 Task: Create a task  Develop a new online appointment scheduling system for a service provider , assign it to team member softage.2@softage.net in the project AgileHeart and update the status of the task to  On Track  , set the priority of the task to High
Action: Mouse moved to (84, 68)
Screenshot: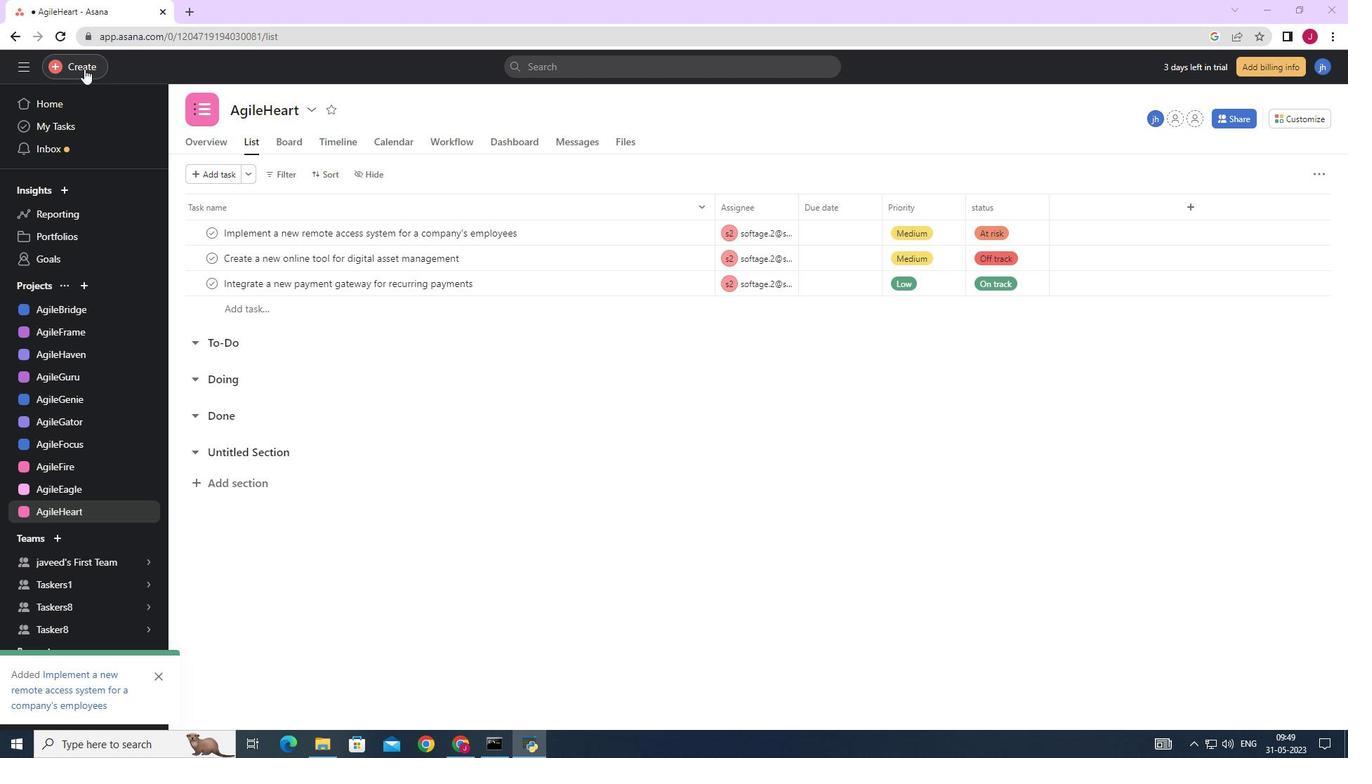 
Action: Mouse pressed left at (84, 68)
Screenshot: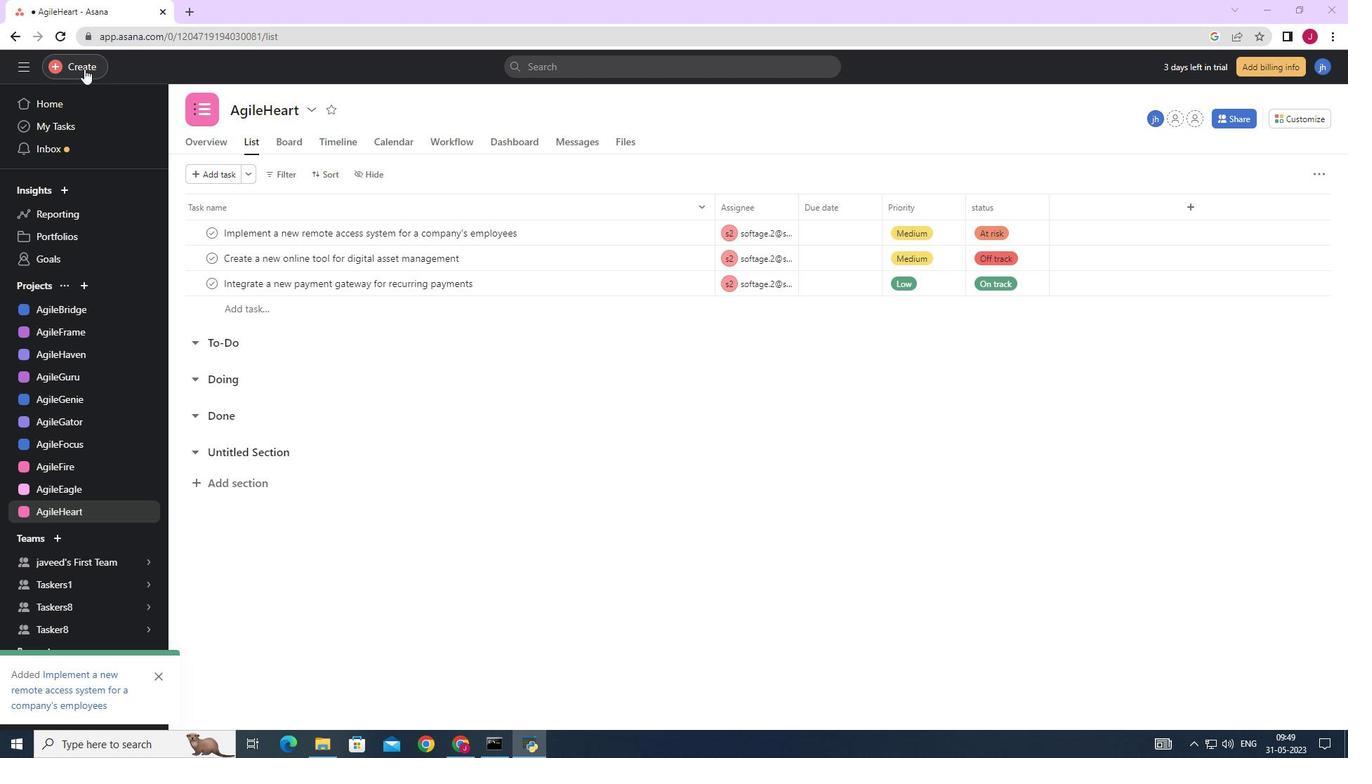 
Action: Mouse moved to (184, 67)
Screenshot: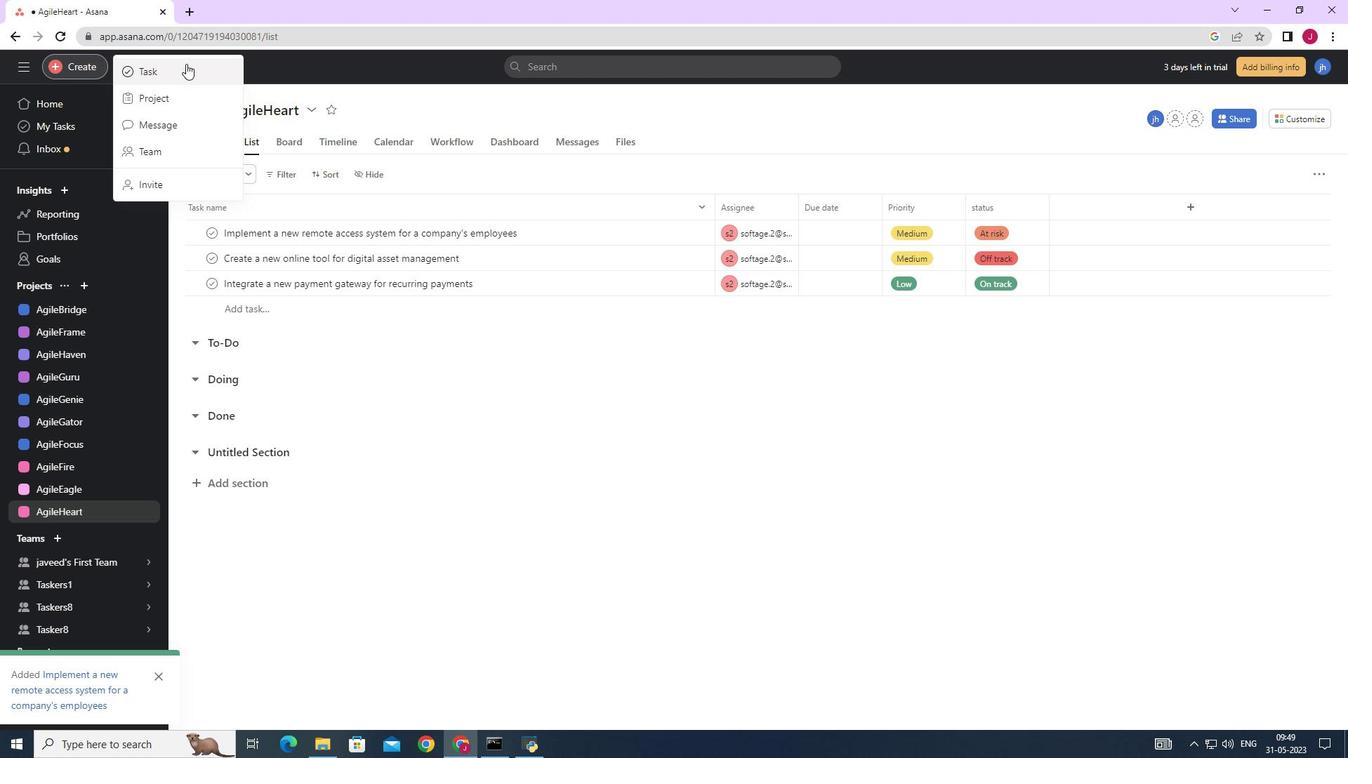 
Action: Mouse pressed left at (184, 67)
Screenshot: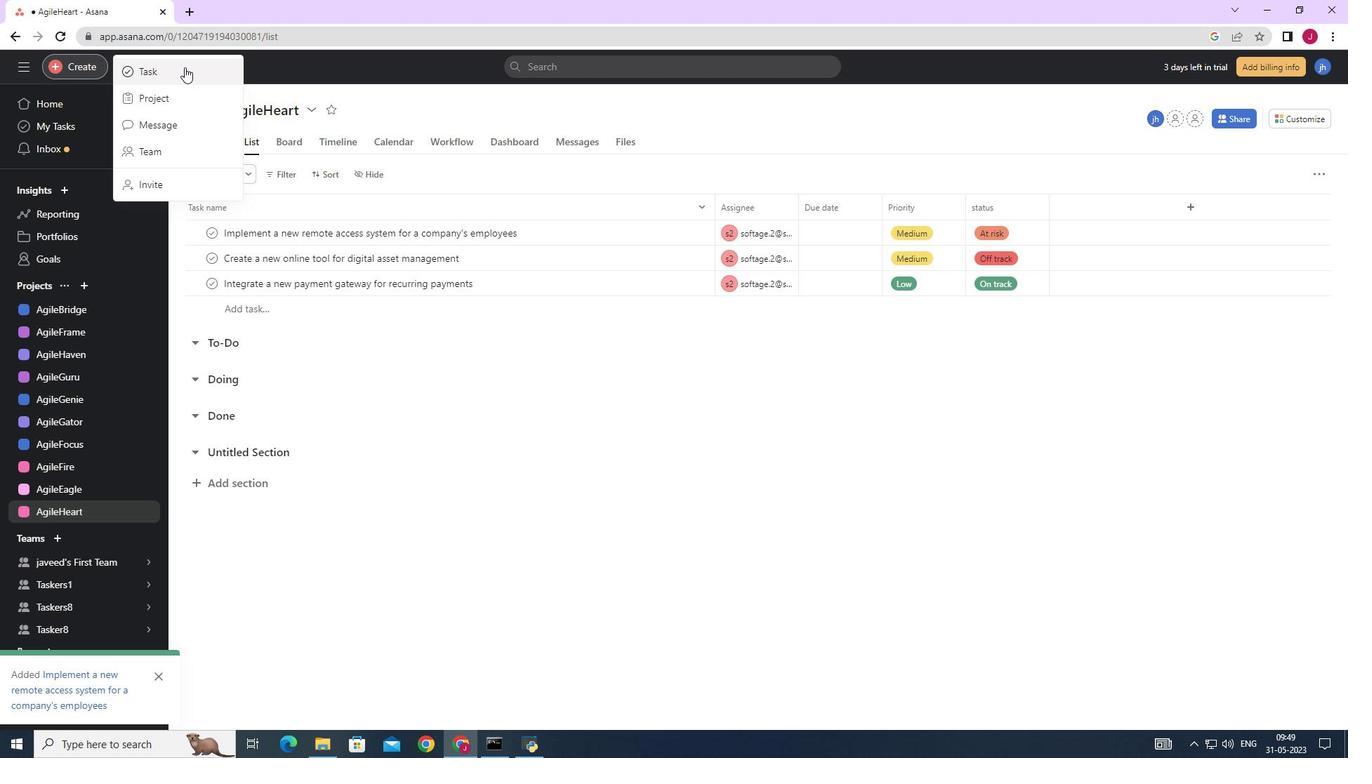 
Action: Mouse moved to (1101, 464)
Screenshot: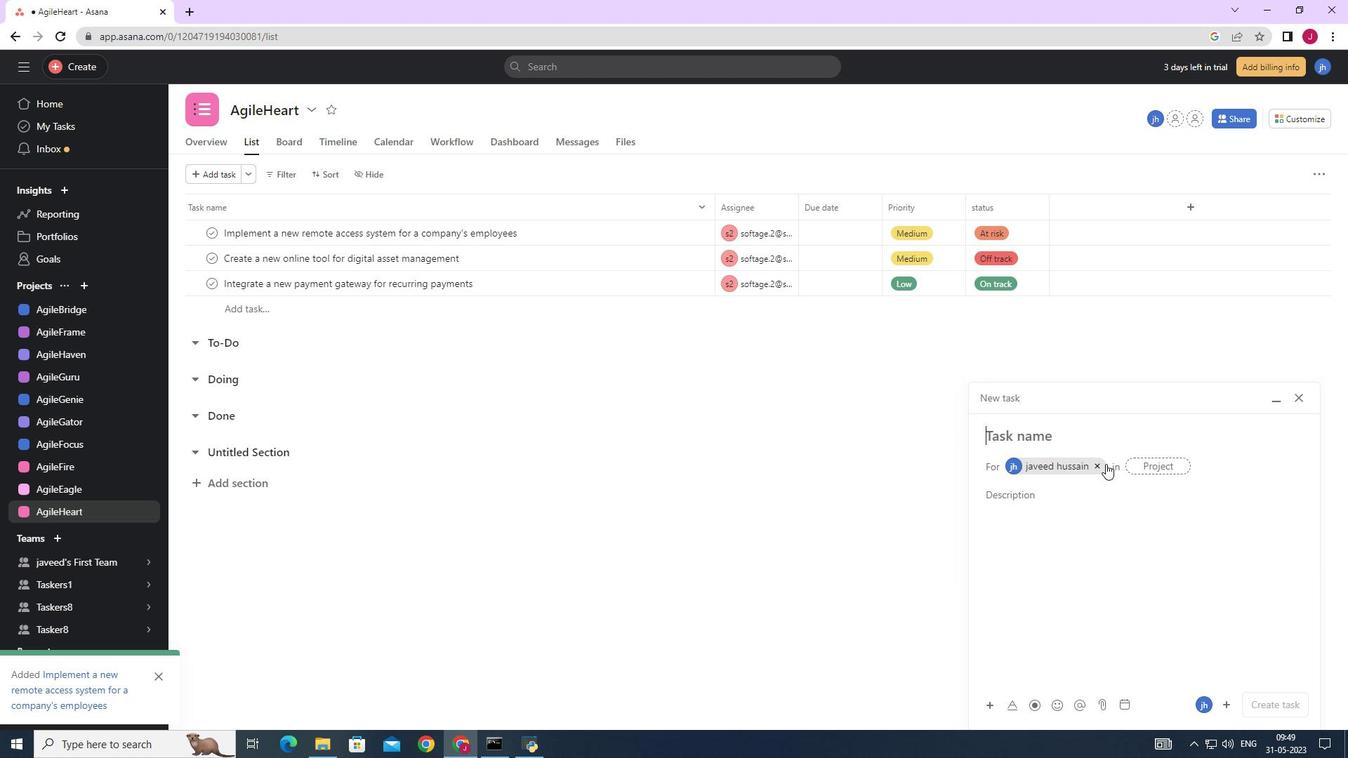 
Action: Mouse pressed left at (1101, 464)
Screenshot: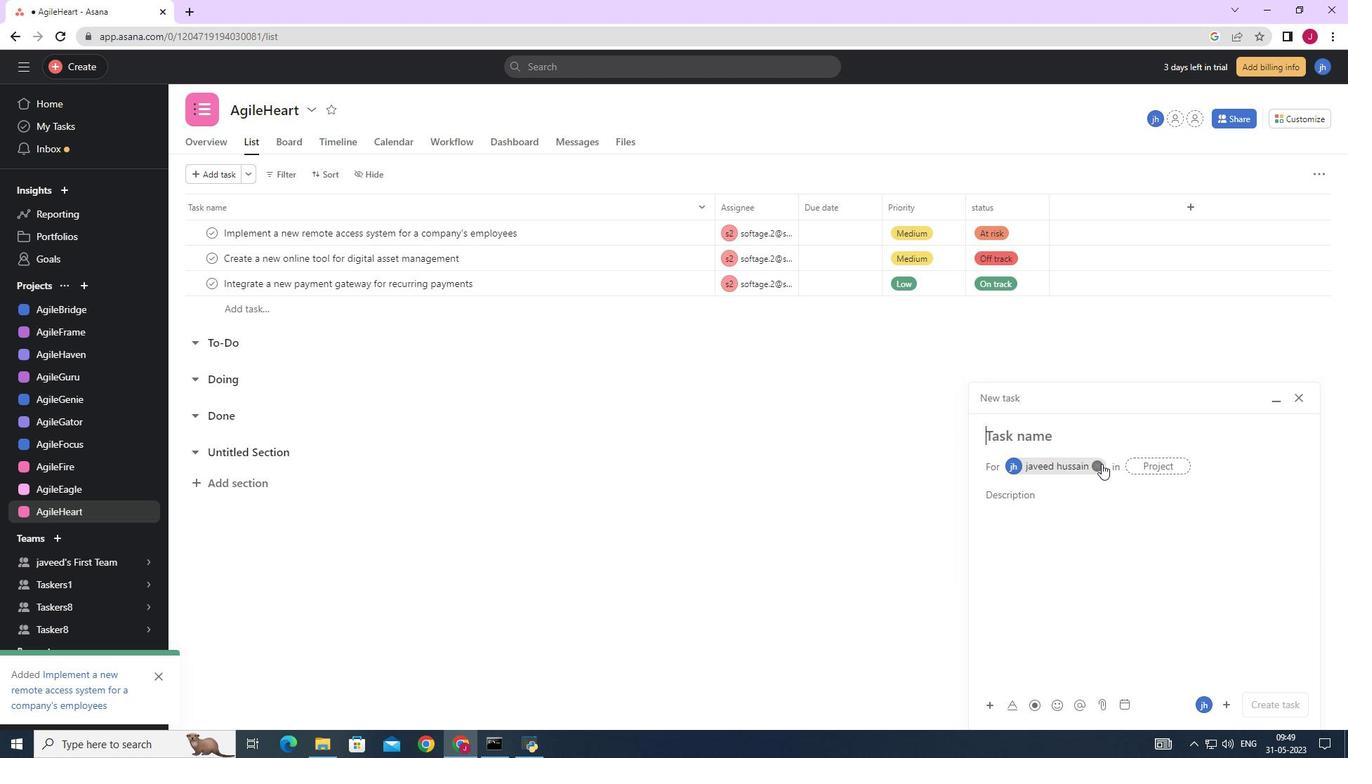 
Action: Mouse moved to (1021, 439)
Screenshot: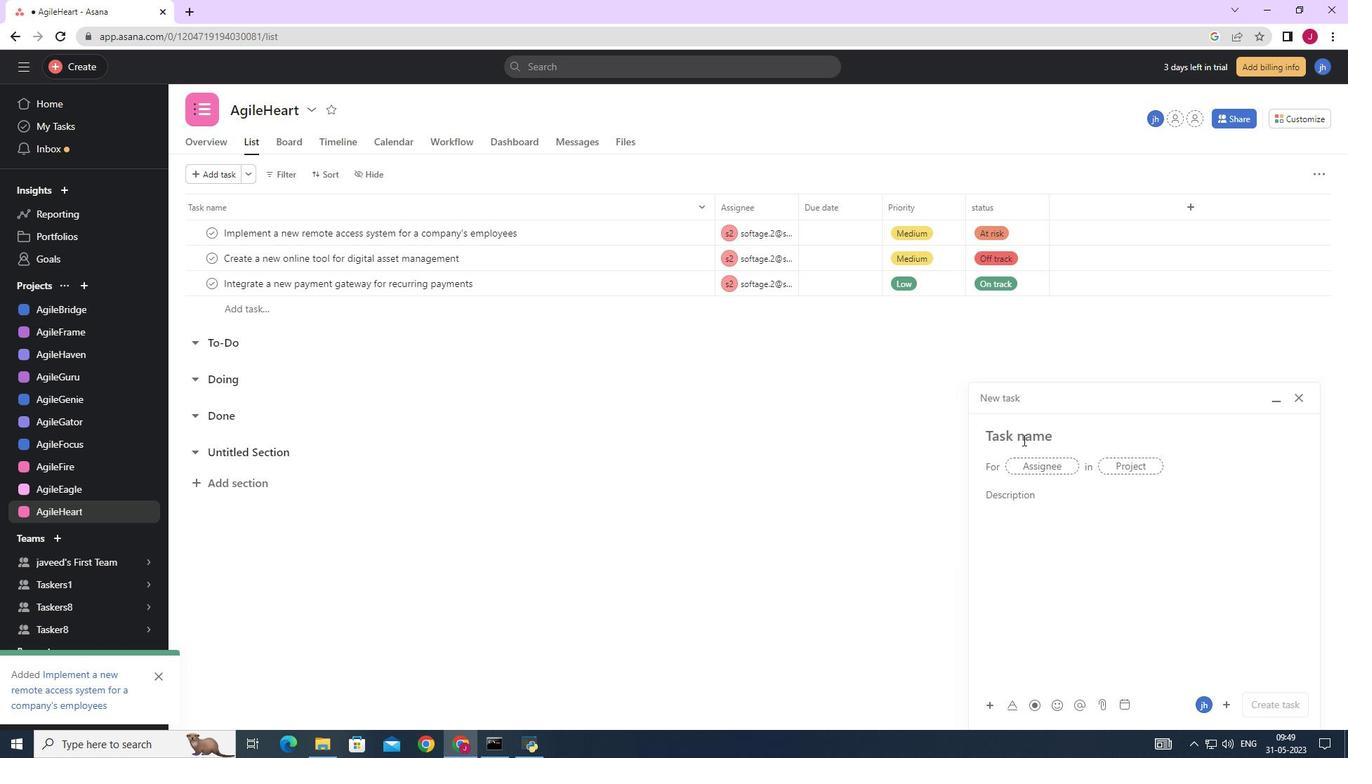 
Action: Mouse pressed left at (1021, 439)
Screenshot: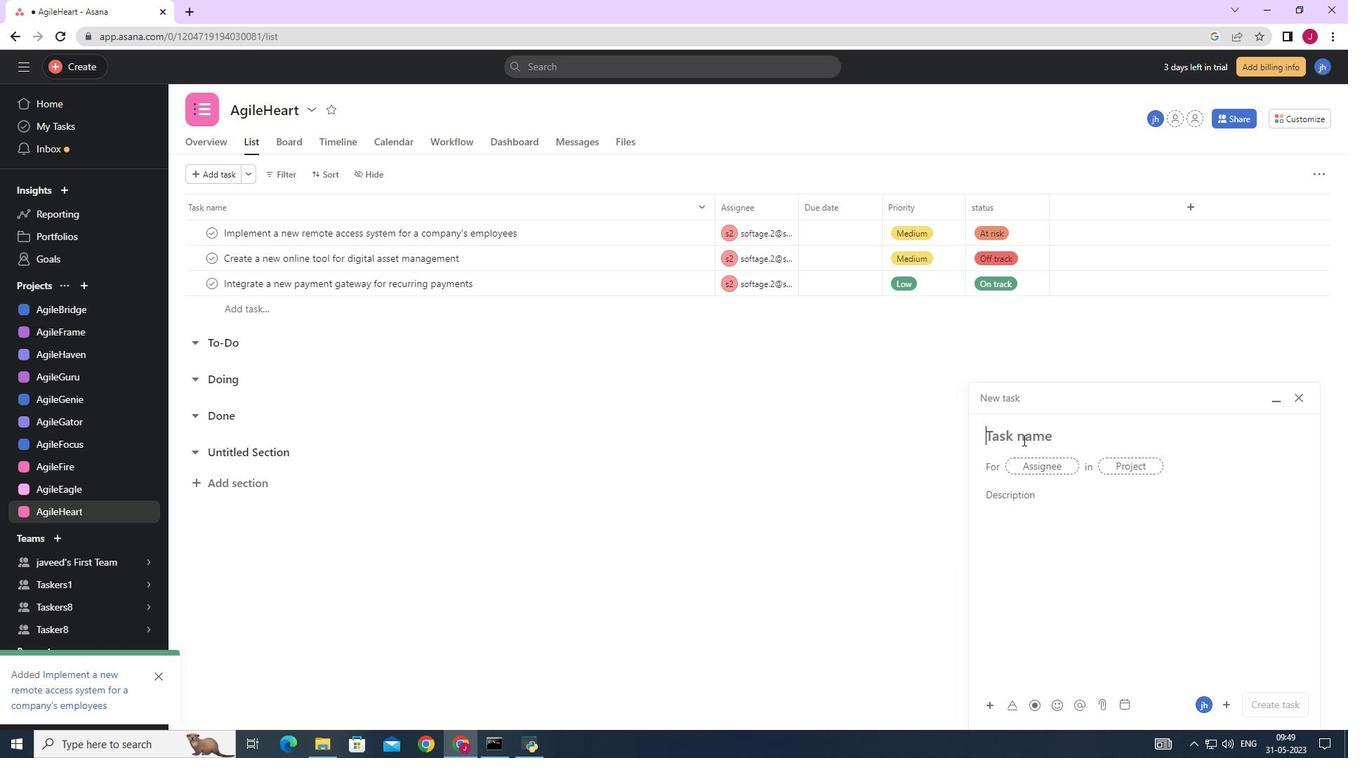 
Action: Mouse moved to (946, 415)
Screenshot: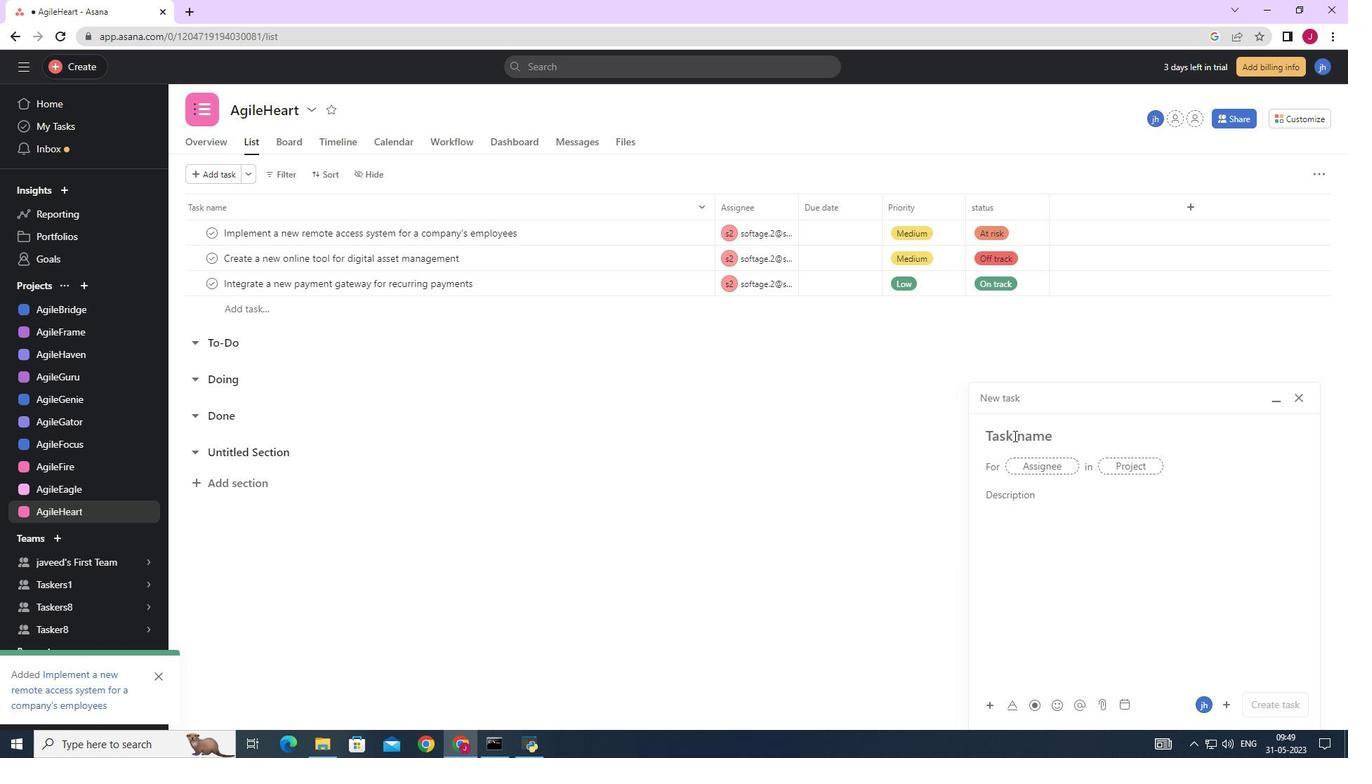 
Action: Key pressed <Key.caps_lock>D<Key.caps_lock>evelopment<Key.space>a<Key.space>new<Key.space>online<Key.space>appointmr<Key.backspace>ent<Key.space>scheduling<Key.space>systen<Key.space><Key.backspace><Key.backspace>m<Key.space>for<Key.space>a<Key.space>service<Key.space>provider<Key.space>
Screenshot: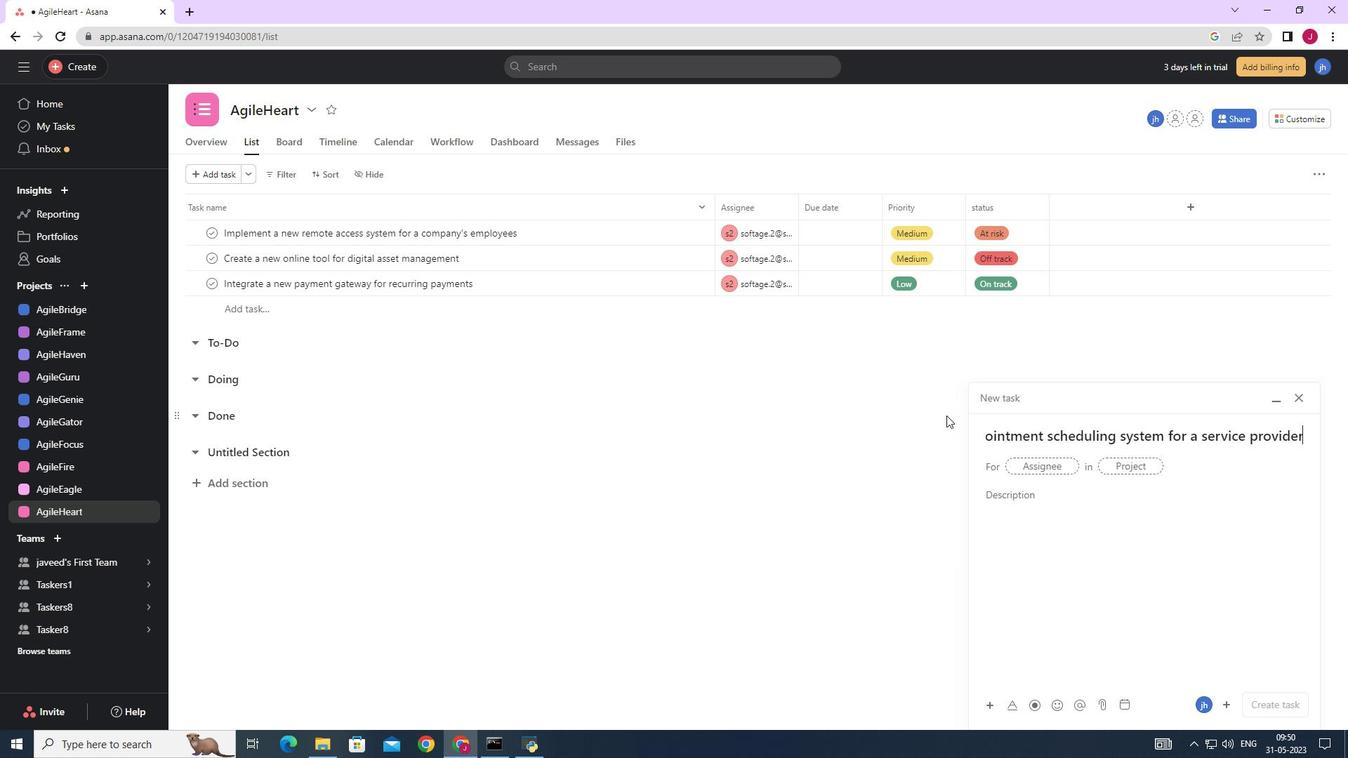 
Action: Mouse moved to (1033, 464)
Screenshot: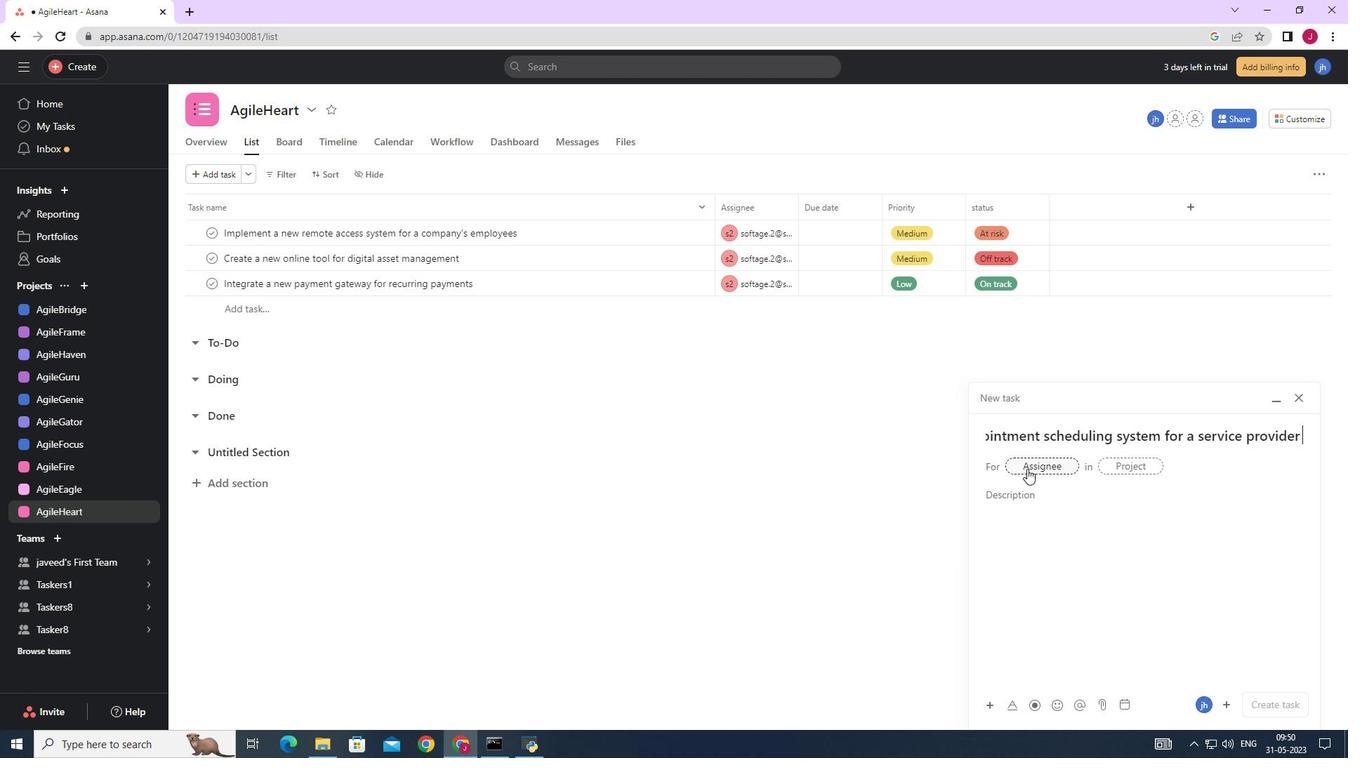 
Action: Mouse pressed left at (1033, 464)
Screenshot: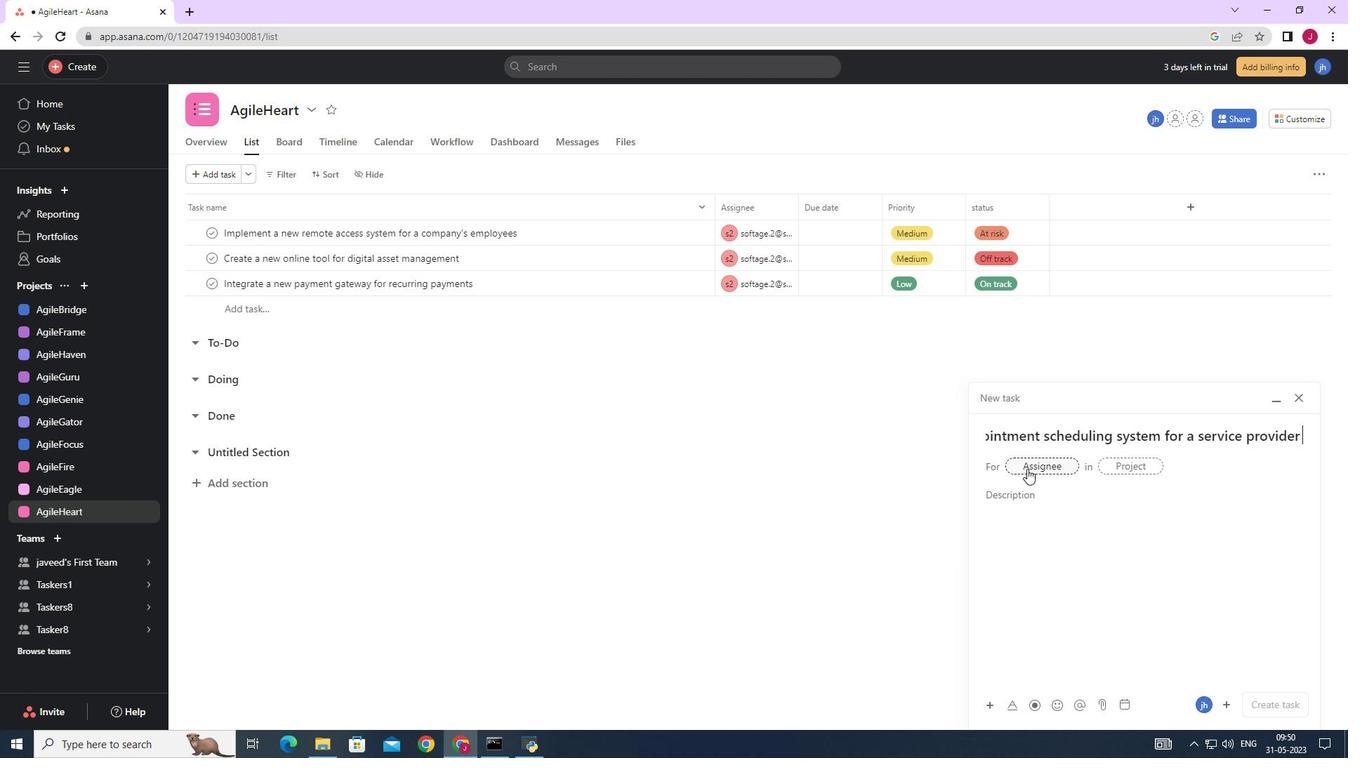 
Action: Mouse moved to (1018, 471)
Screenshot: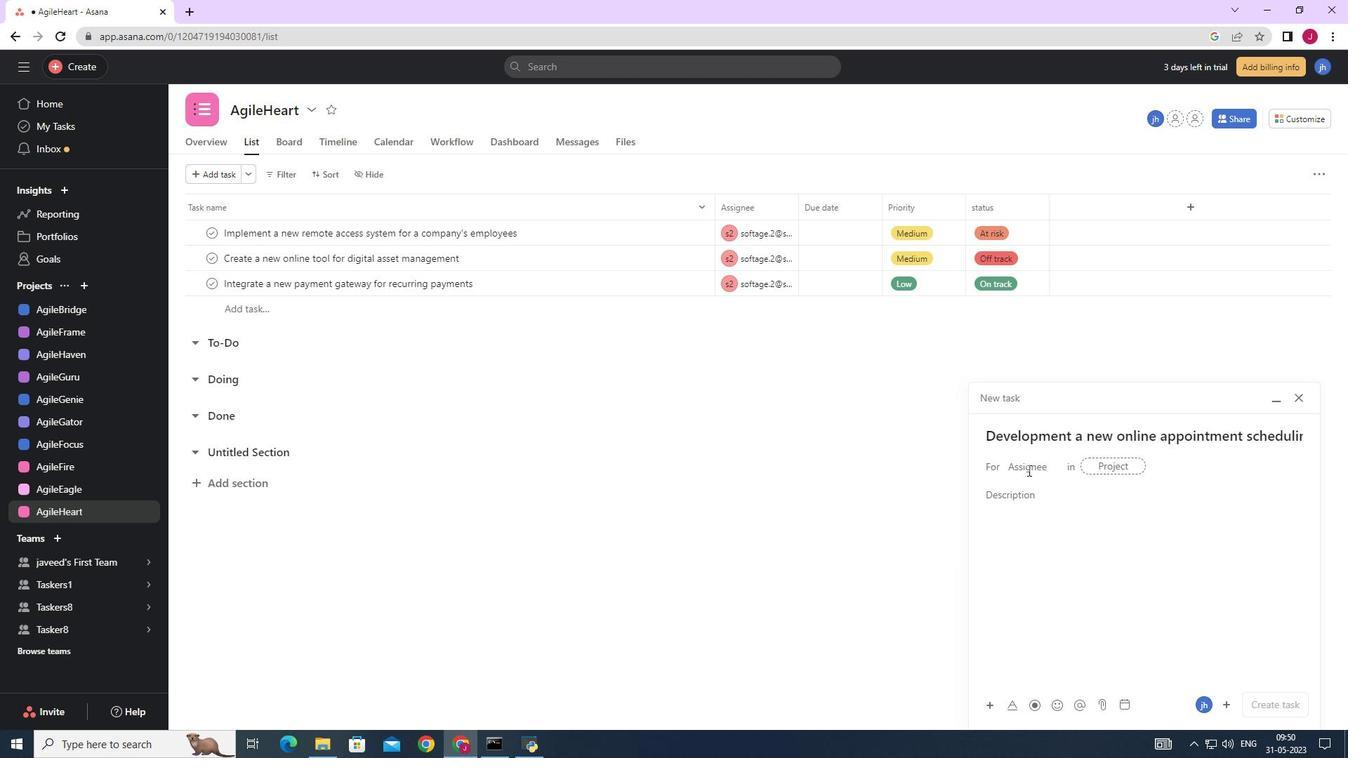 
Action: Key pressed softage.2
Screenshot: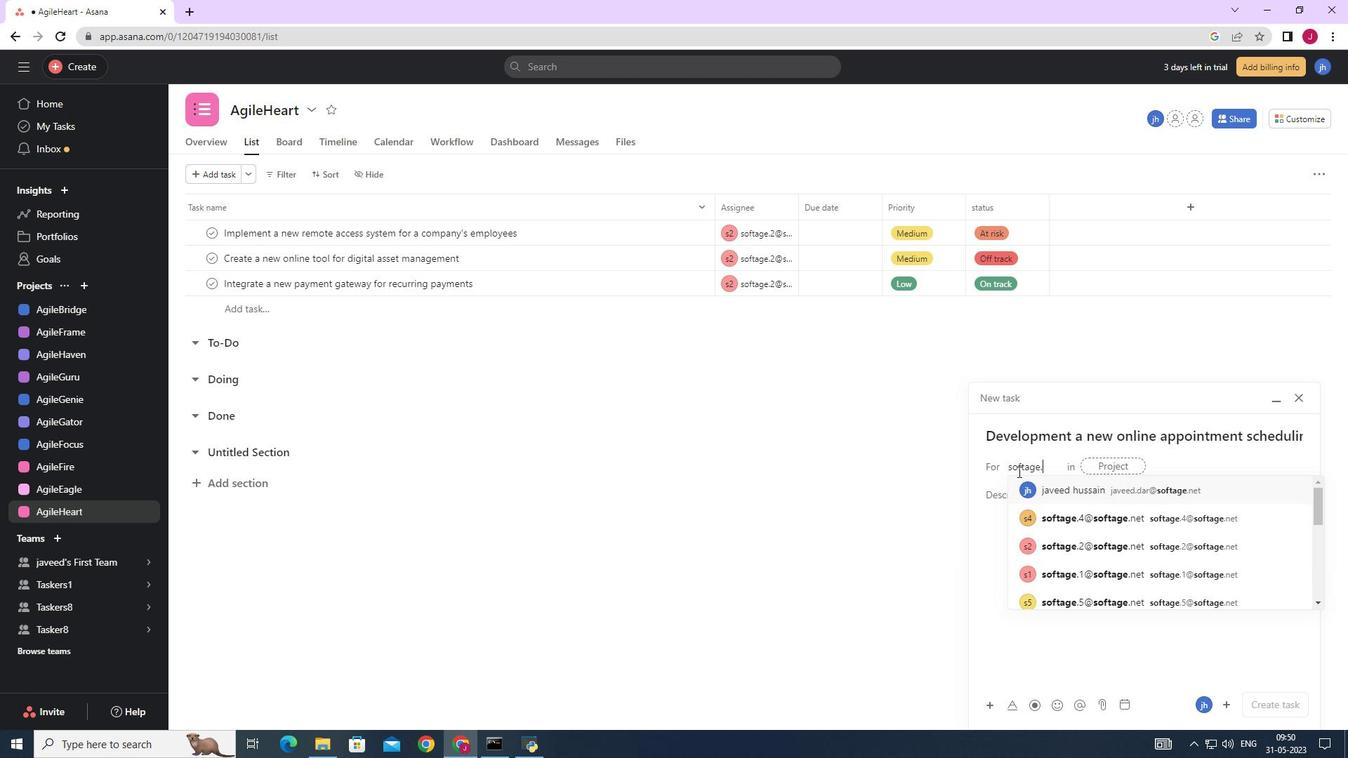 
Action: Mouse moved to (1082, 487)
Screenshot: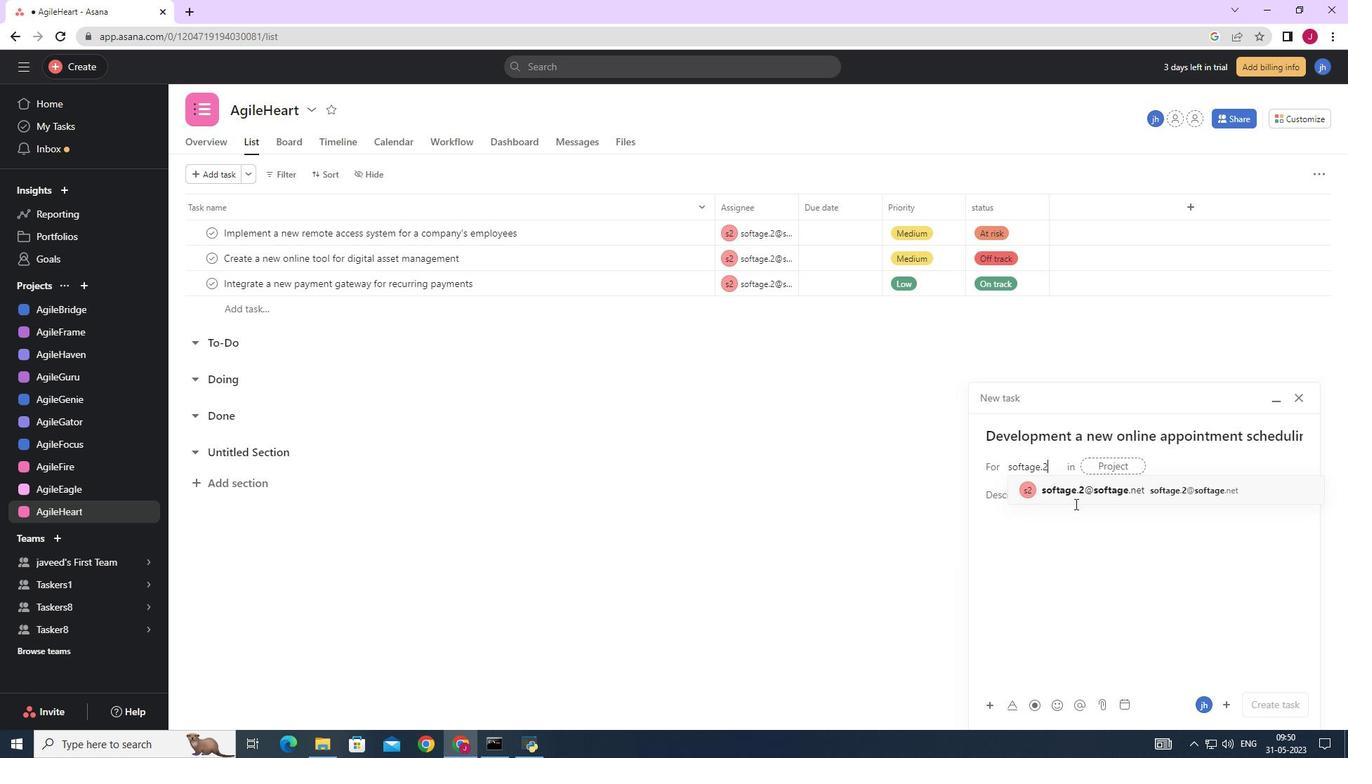 
Action: Mouse pressed left at (1082, 487)
Screenshot: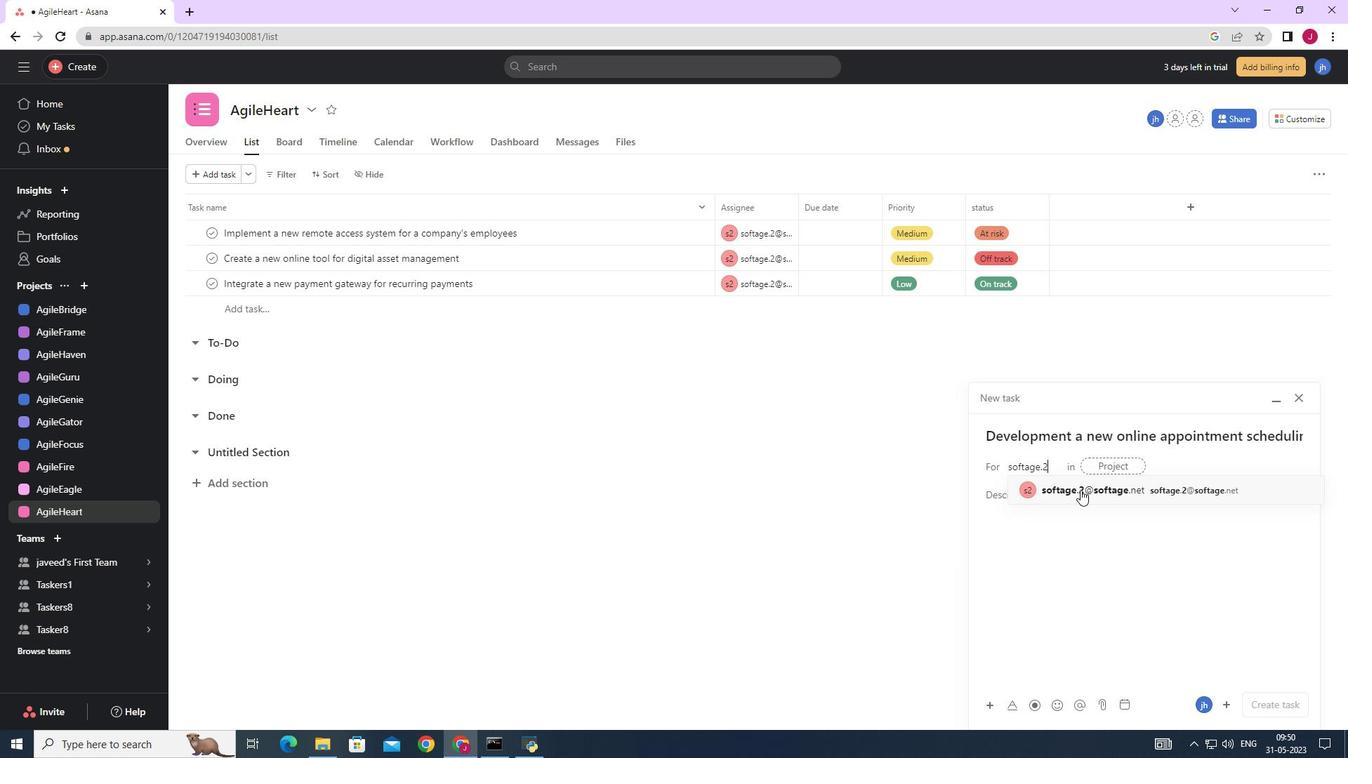 
Action: Mouse moved to (1100, 467)
Screenshot: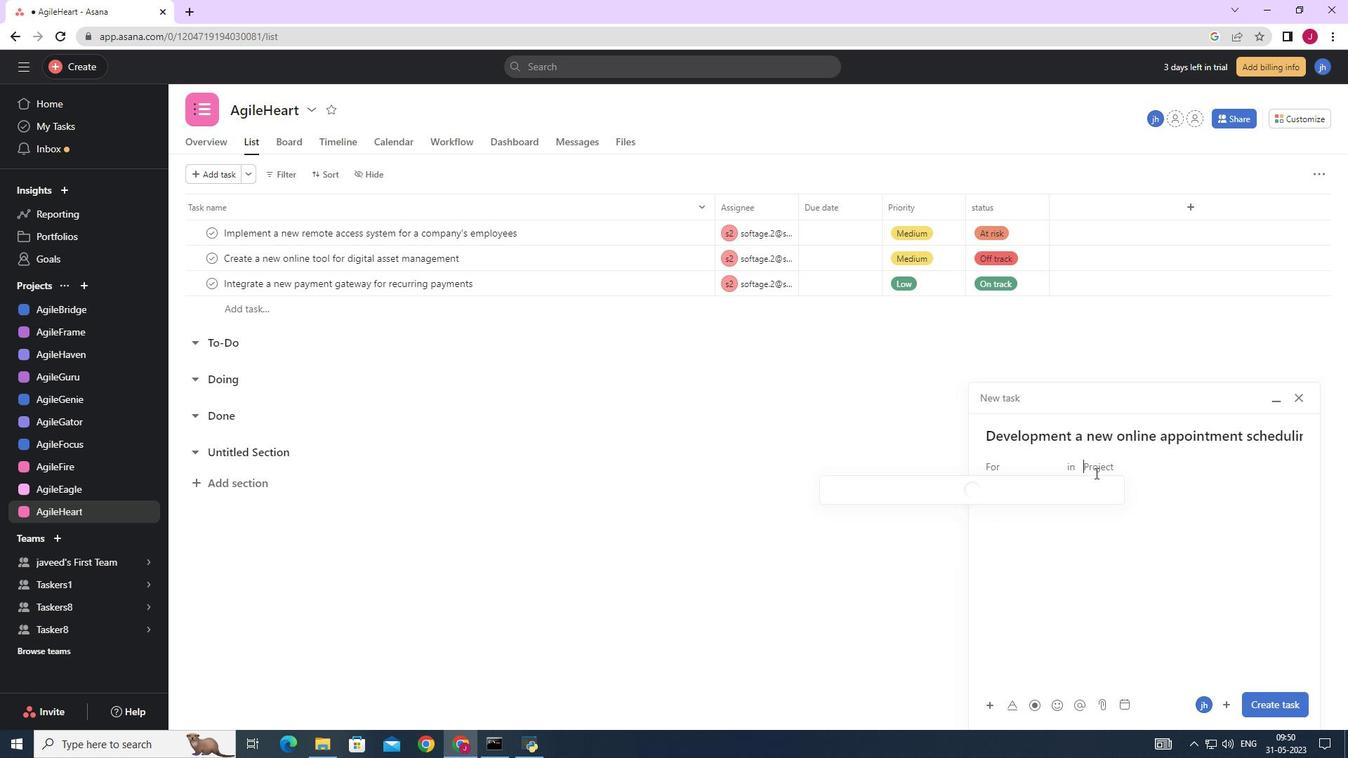 
Action: Mouse pressed left at (1100, 467)
Screenshot: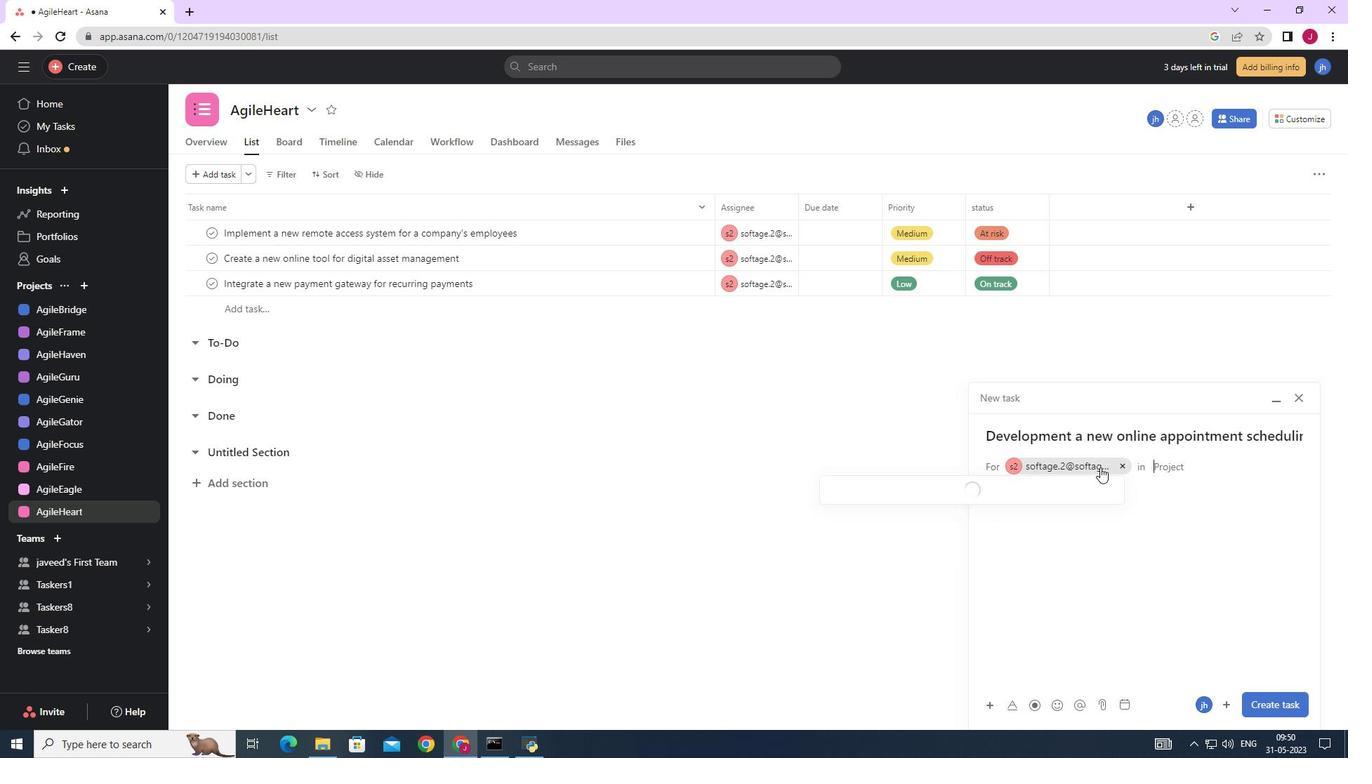 
Action: Mouse pressed left at (1100, 467)
Screenshot: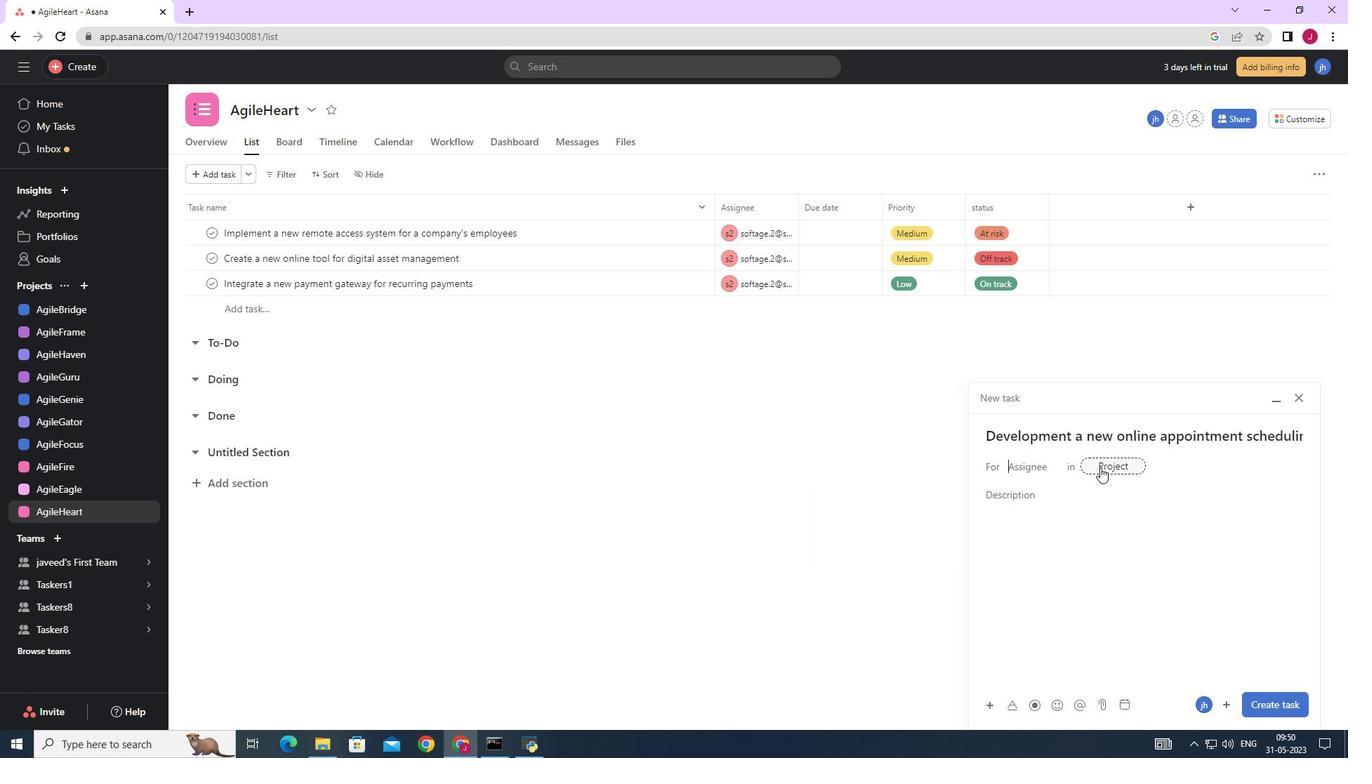 
Action: Mouse moved to (936, 487)
Screenshot: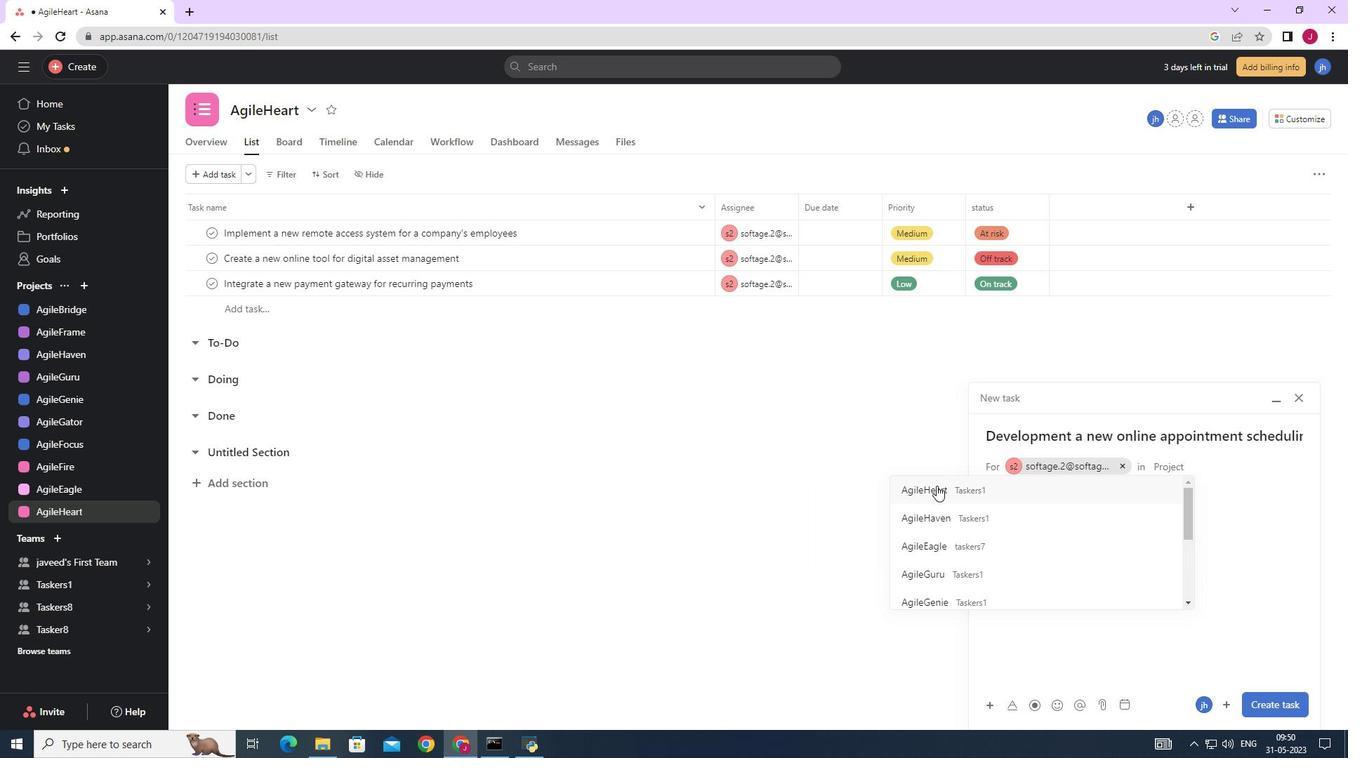 
Action: Mouse pressed left at (936, 487)
Screenshot: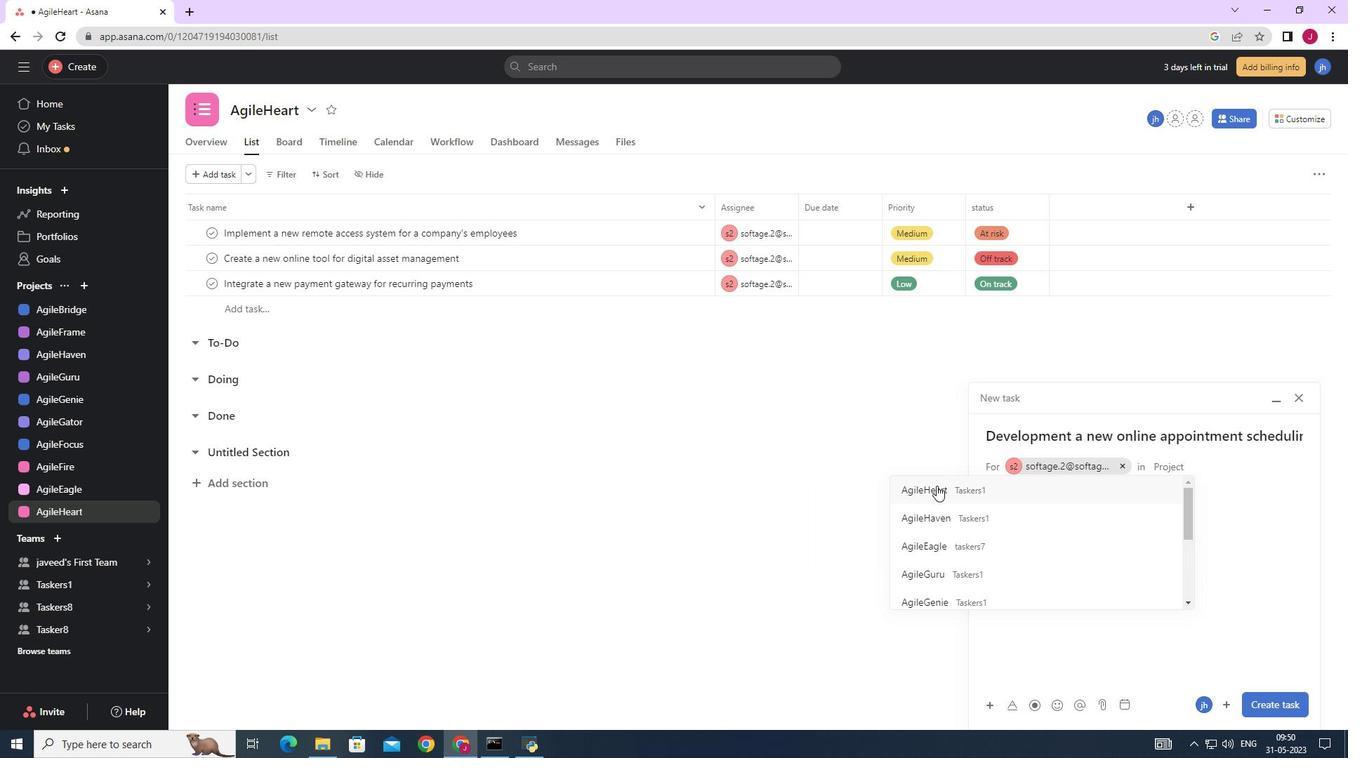 
Action: Mouse moved to (1040, 501)
Screenshot: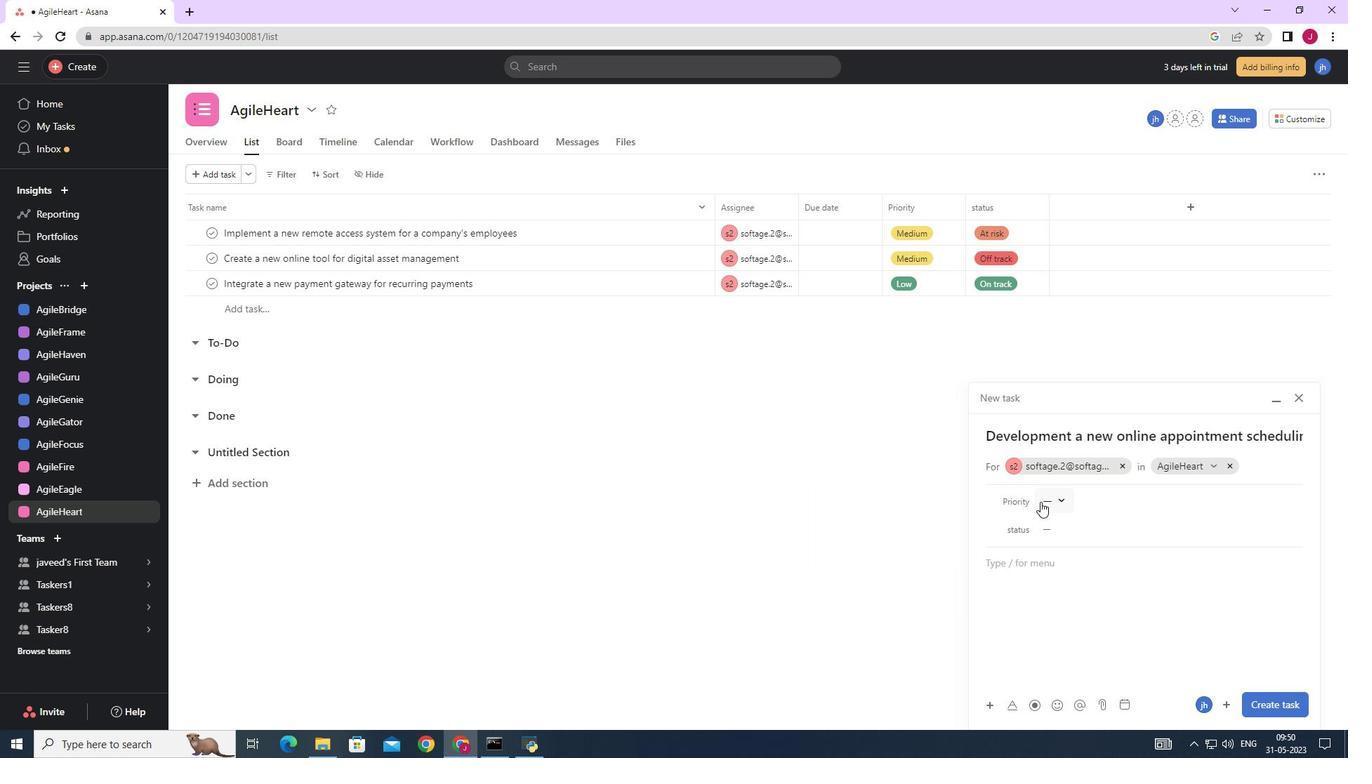 
Action: Mouse pressed left at (1040, 501)
Screenshot: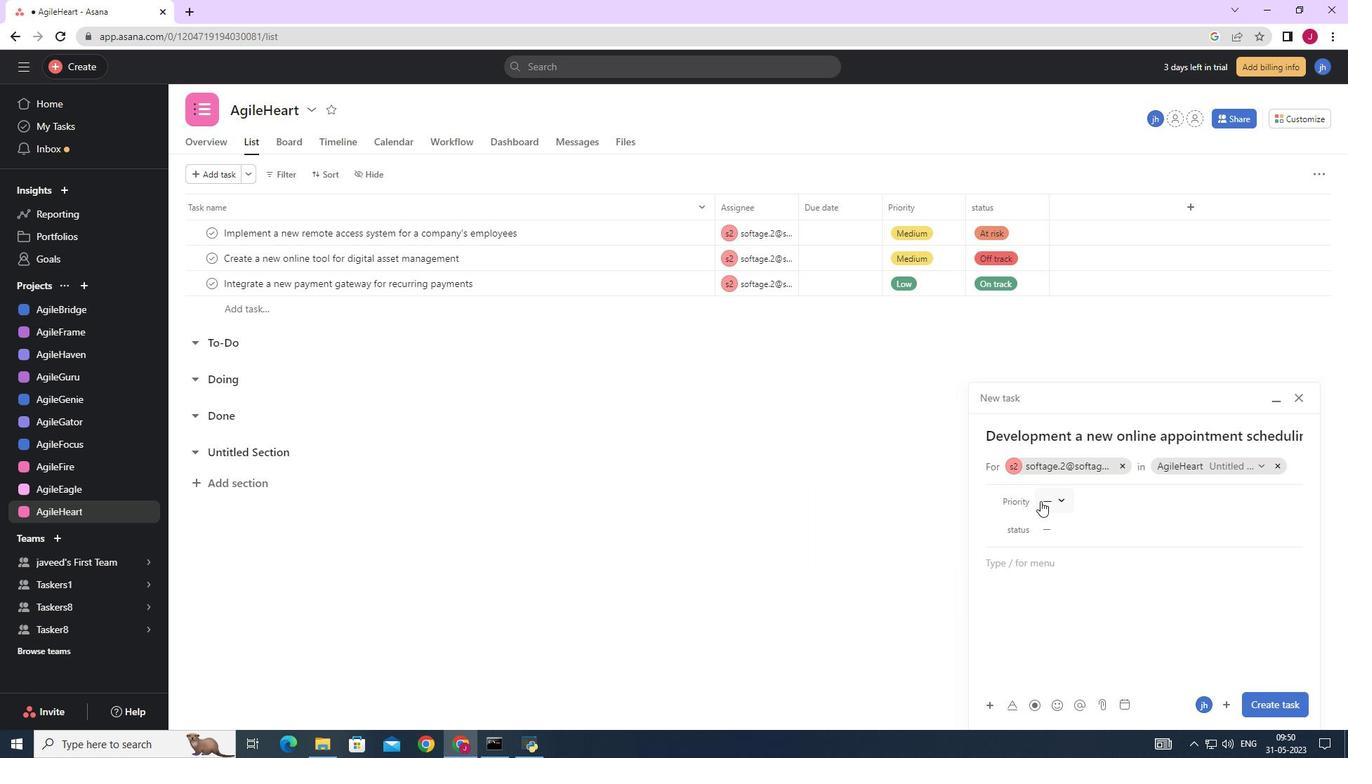 
Action: Mouse moved to (1083, 549)
Screenshot: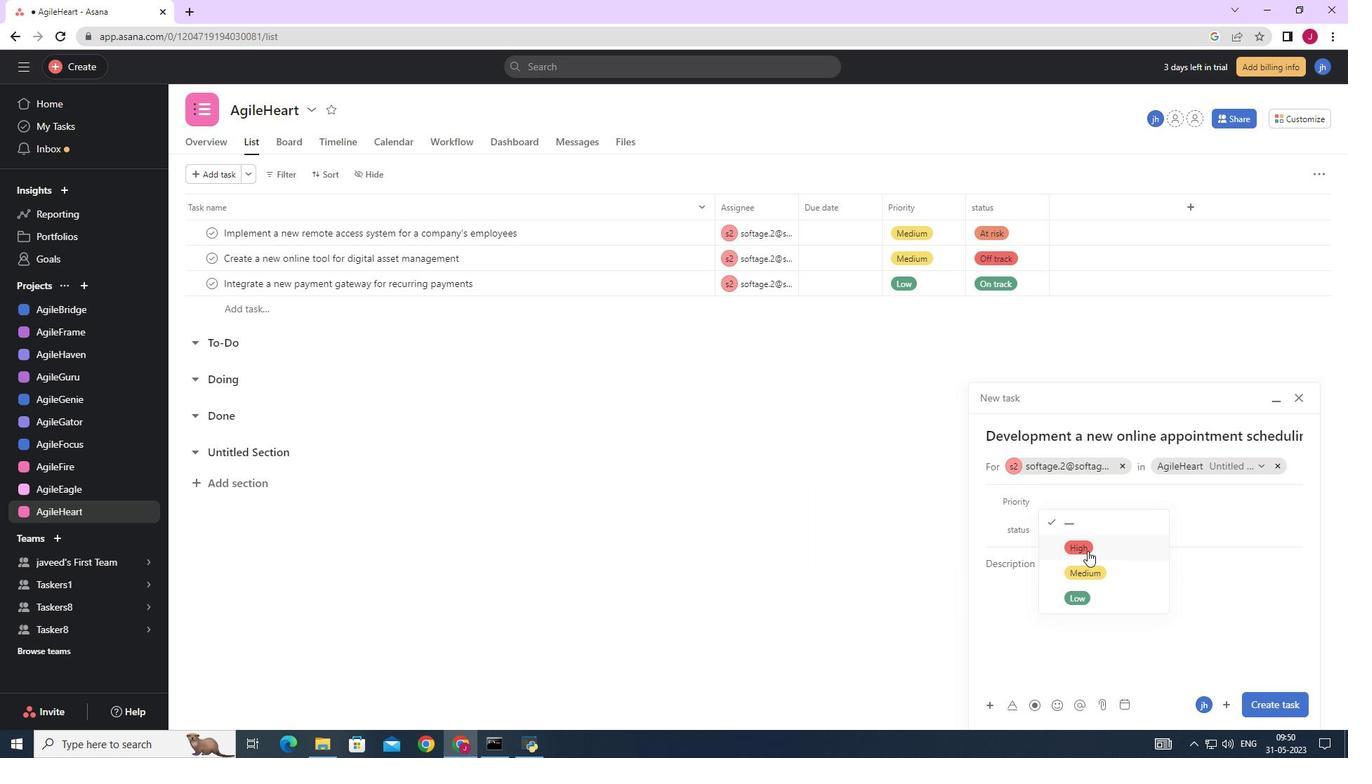 
Action: Mouse pressed left at (1083, 549)
Screenshot: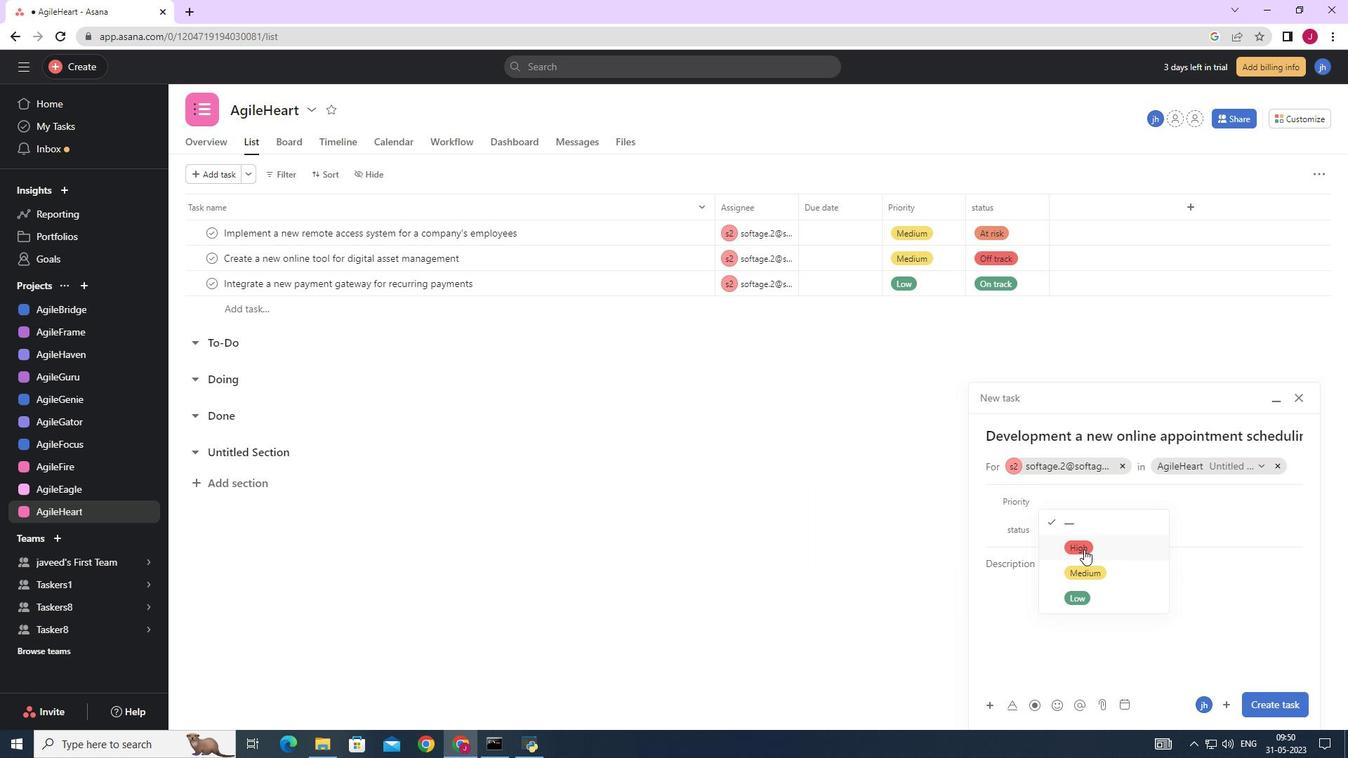 
Action: Mouse moved to (1071, 530)
Screenshot: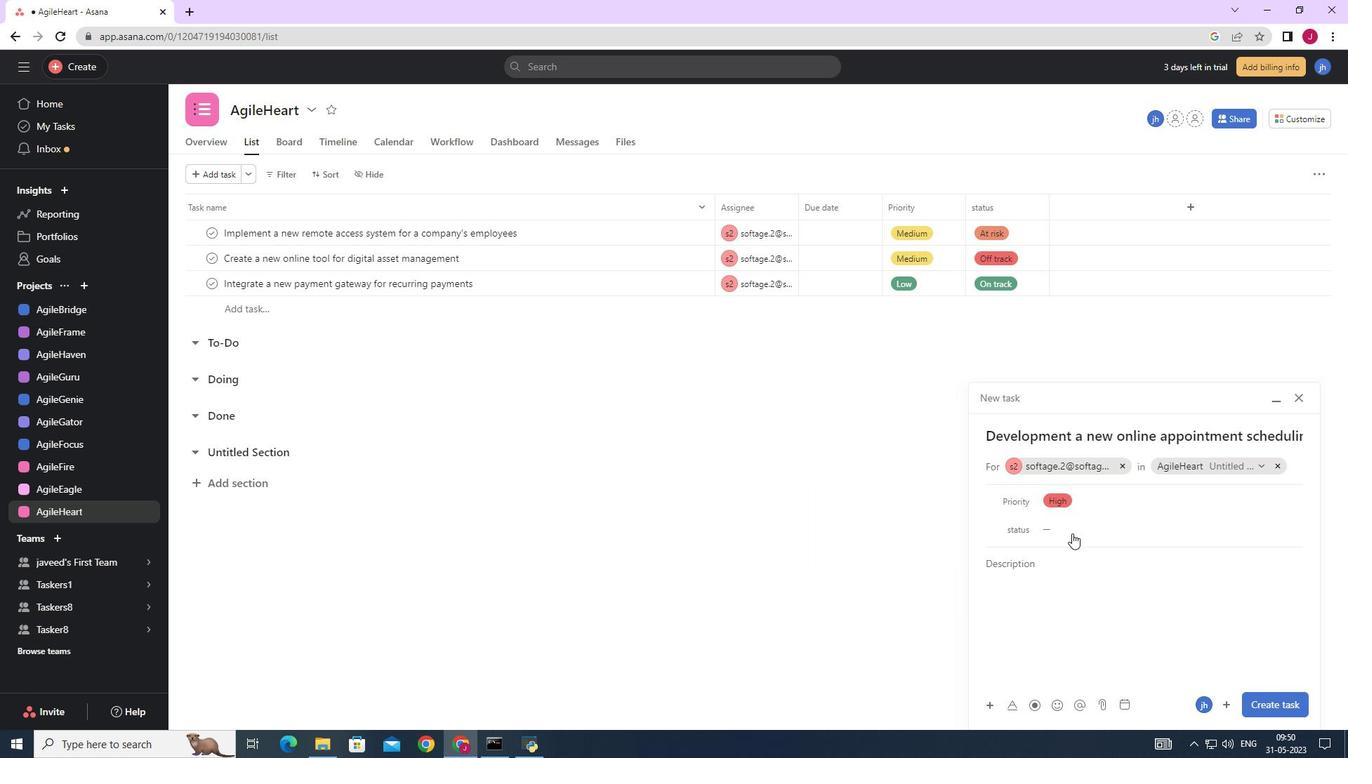 
Action: Mouse pressed left at (1071, 530)
Screenshot: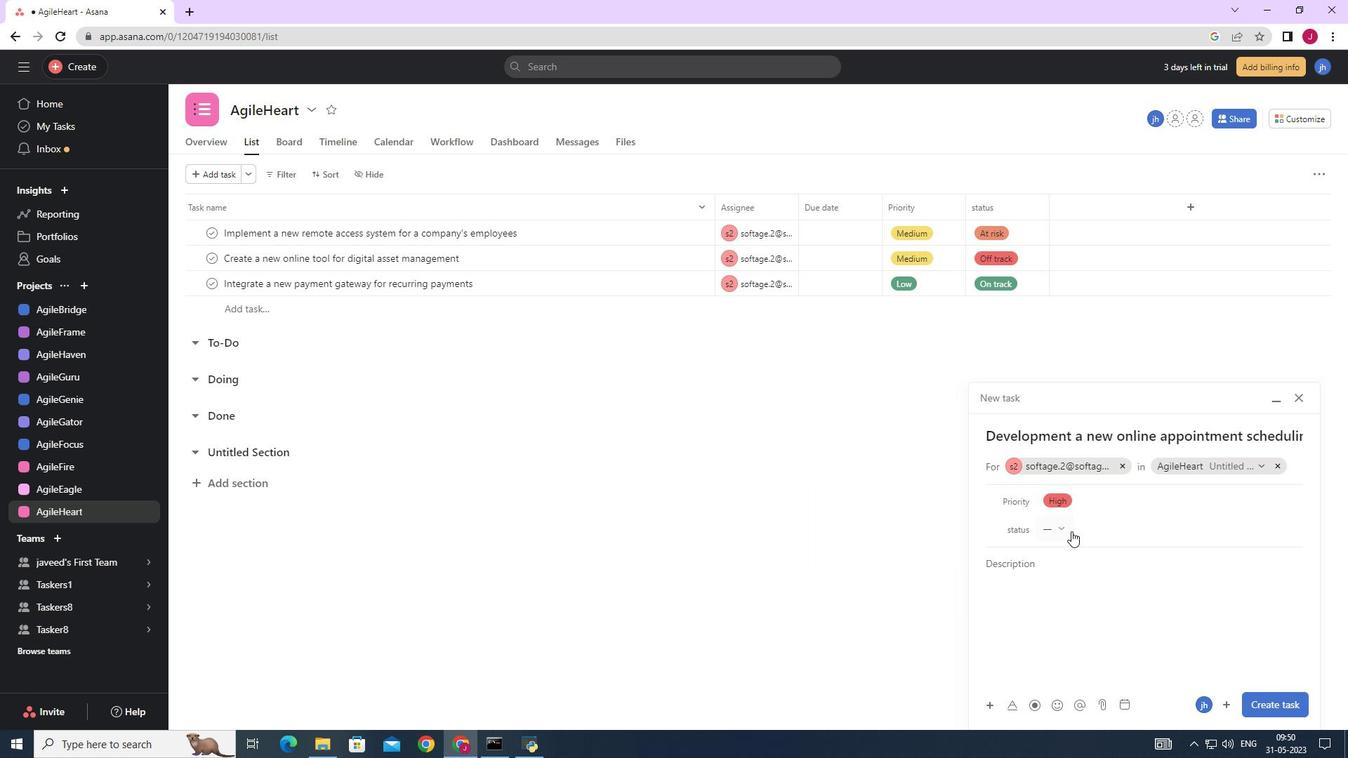 
Action: Mouse moved to (1083, 573)
Screenshot: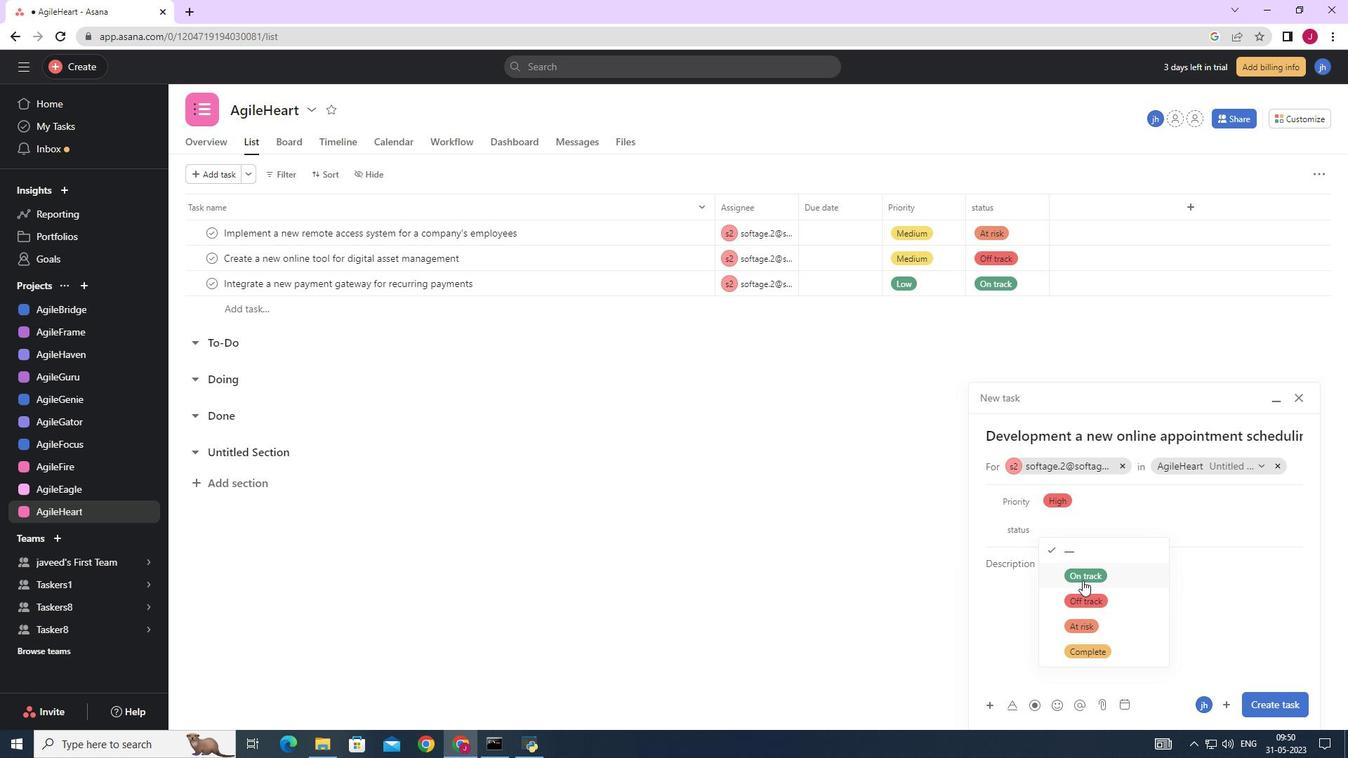 
Action: Mouse pressed left at (1083, 573)
Screenshot: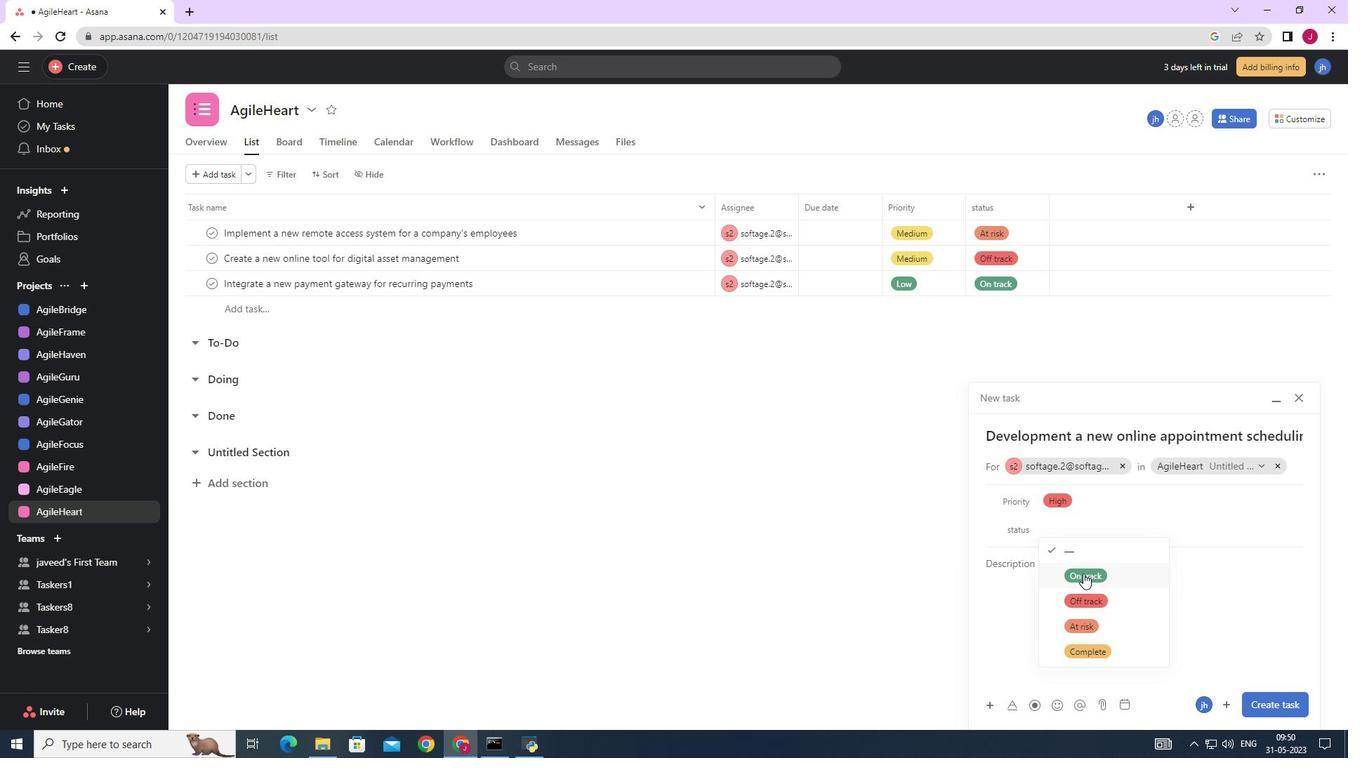 
Action: Mouse moved to (1287, 702)
Screenshot: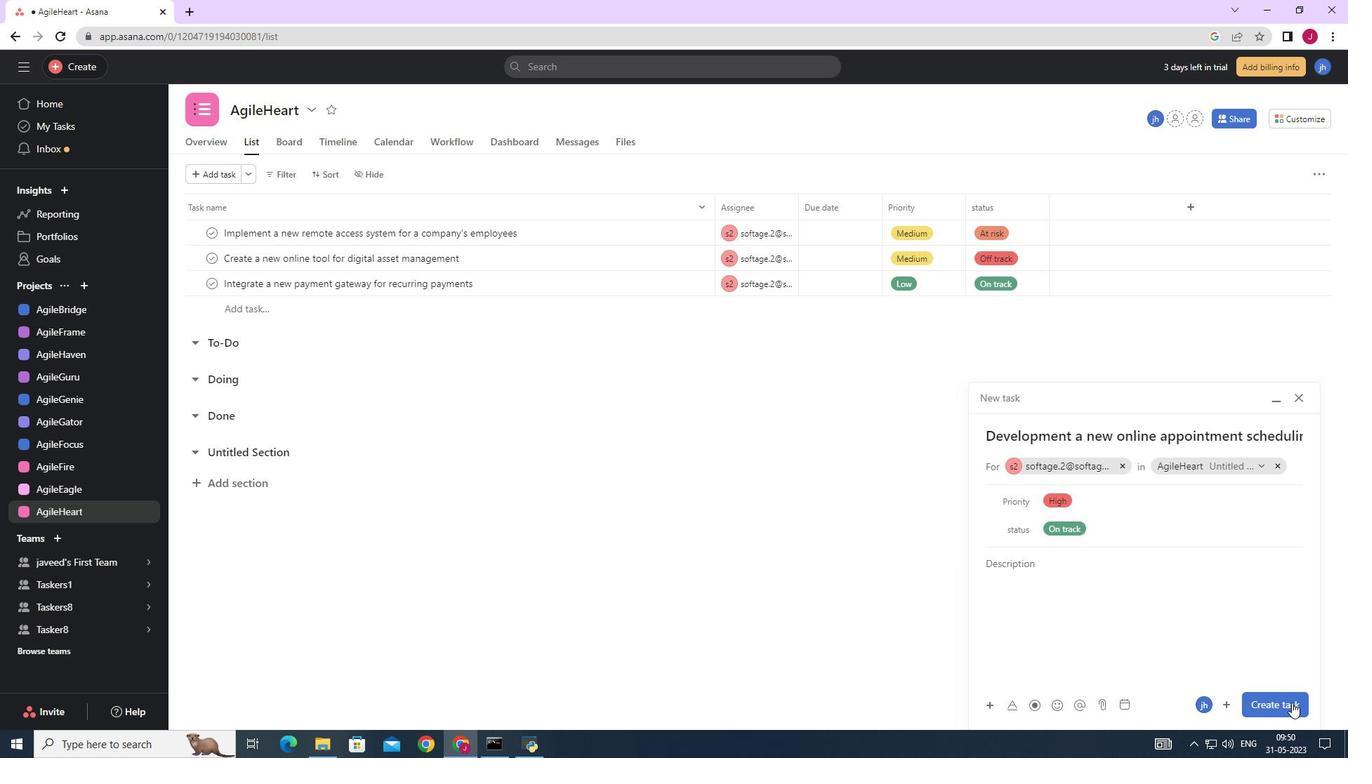 
Action: Mouse pressed left at (1287, 702)
Screenshot: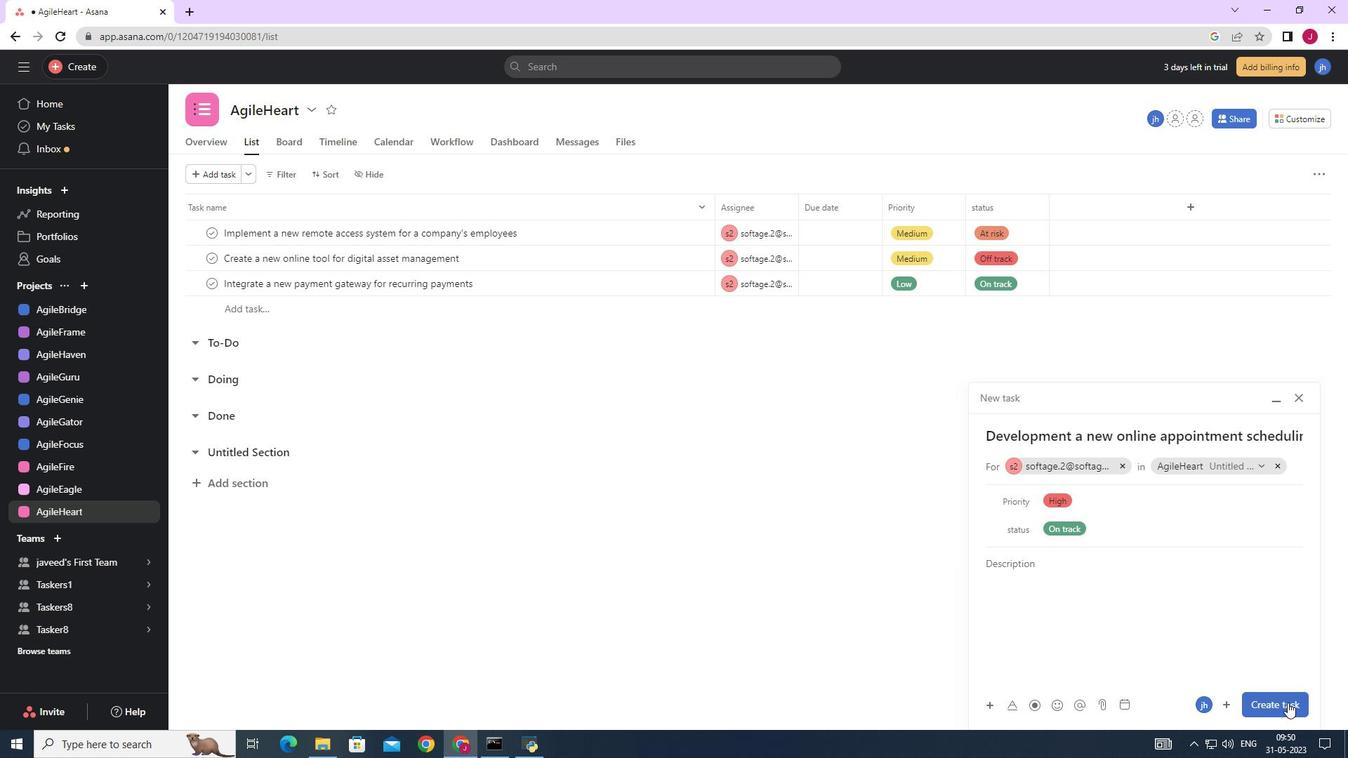
Action: Mouse moved to (1086, 593)
Screenshot: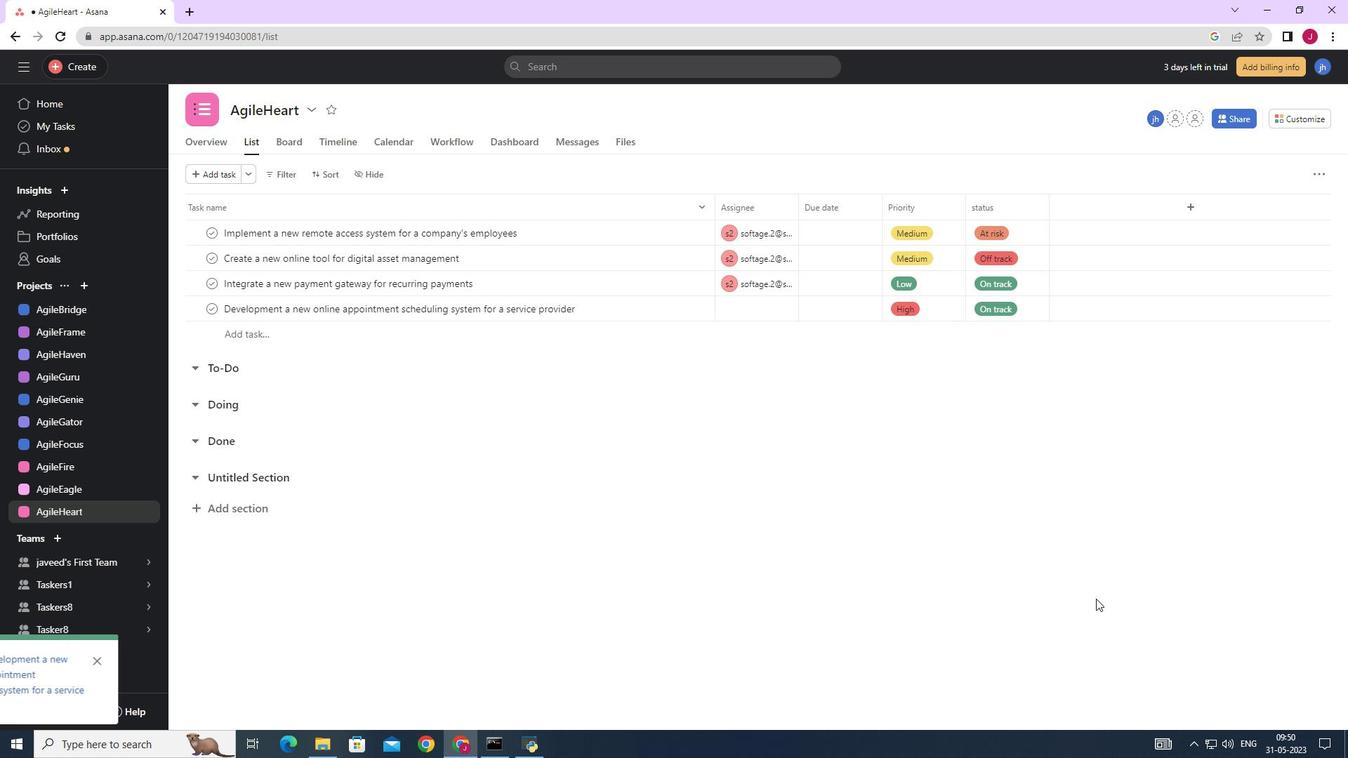 
